 Task: Create a due date automation trigger when advanced on, on the tuesday of the week before a card is due add basic with the blue label at 11:00 AM.
Action: Mouse moved to (1034, 161)
Screenshot: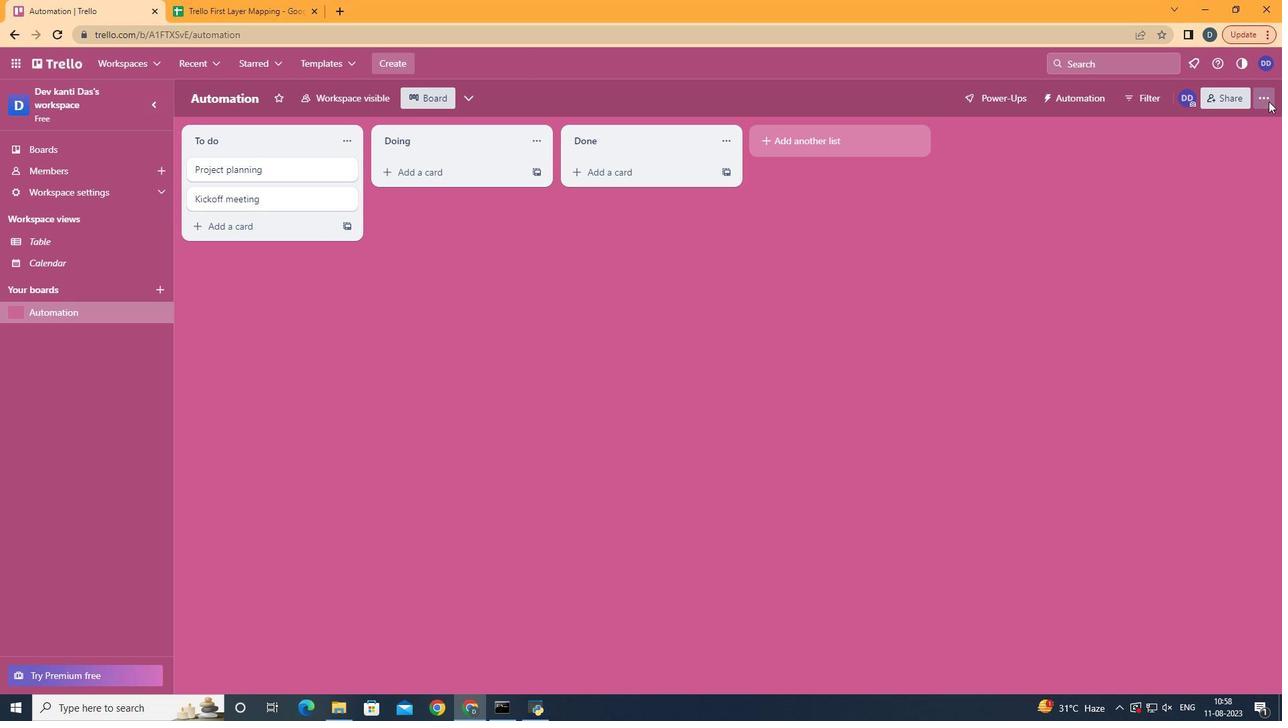 
Action: Mouse pressed left at (1034, 161)
Screenshot: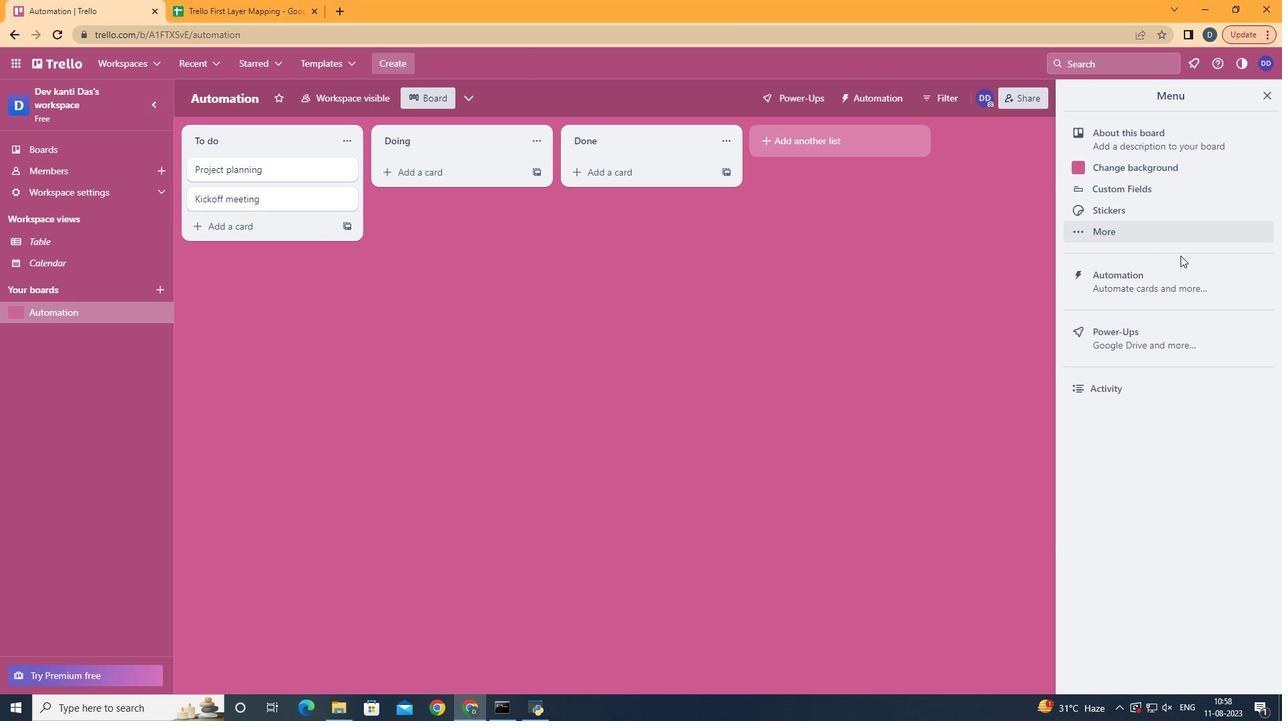 
Action: Mouse moved to (966, 321)
Screenshot: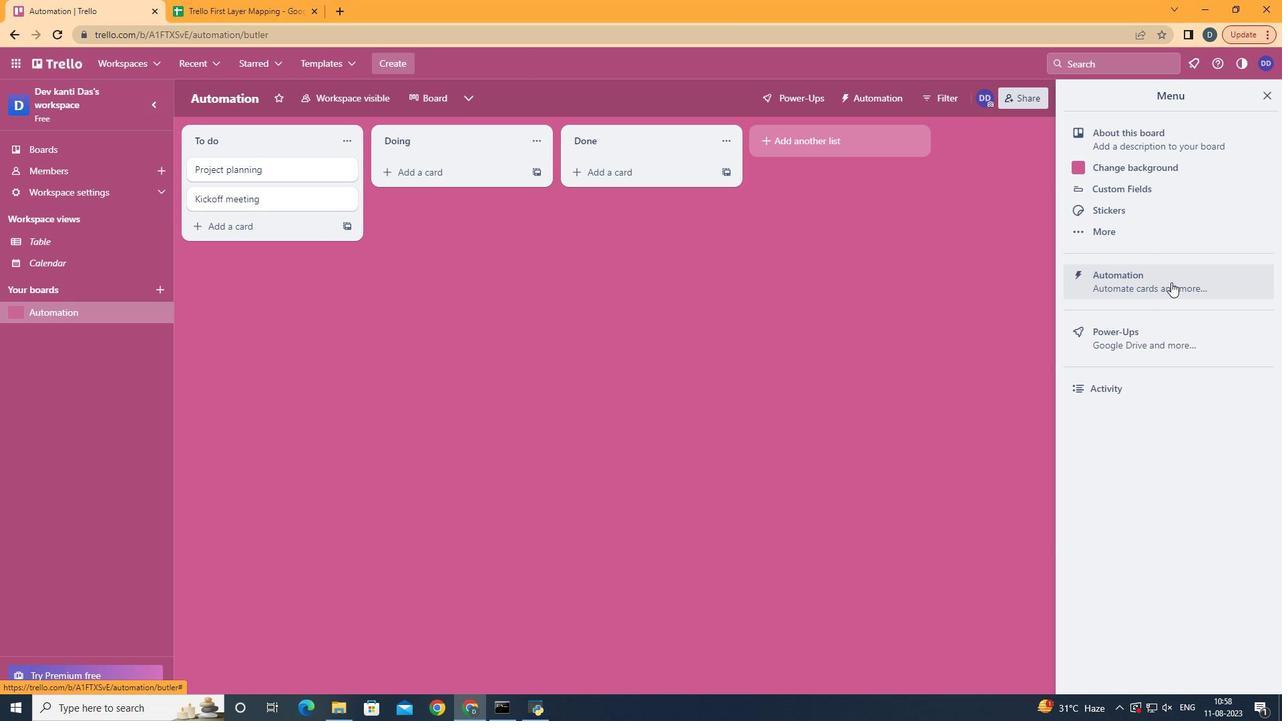 
Action: Mouse pressed left at (966, 321)
Screenshot: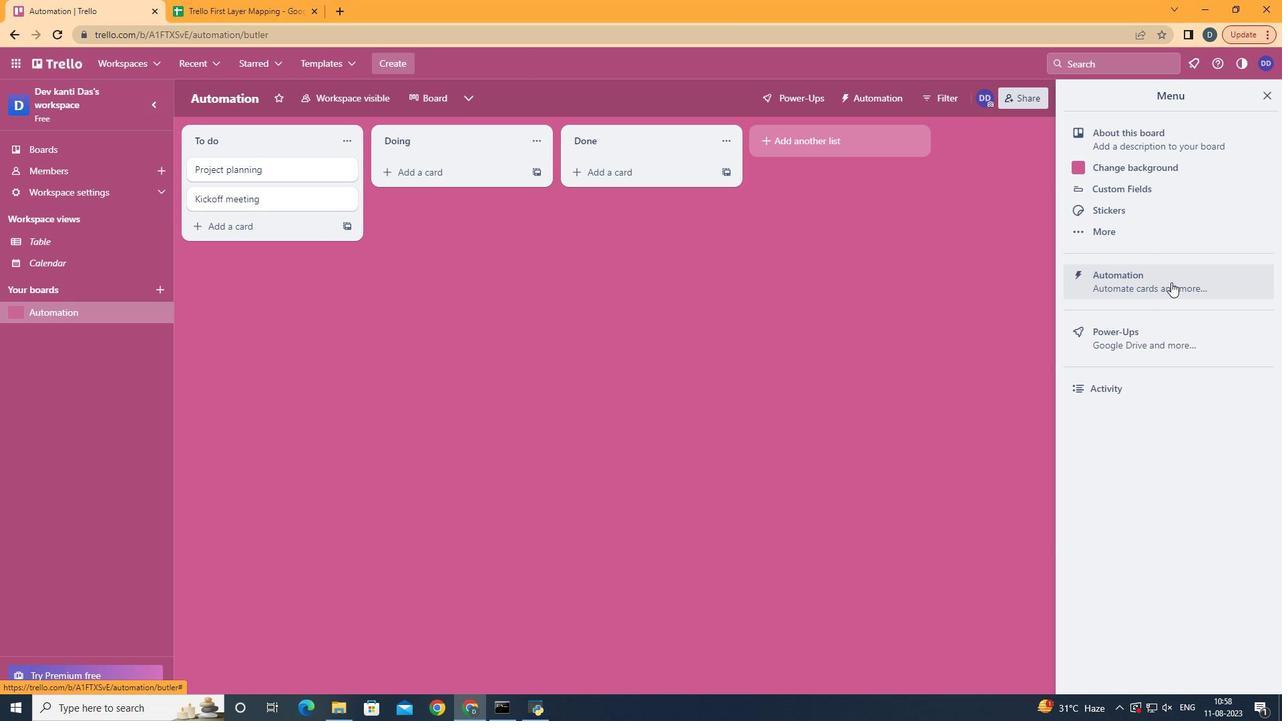 
Action: Mouse moved to (380, 308)
Screenshot: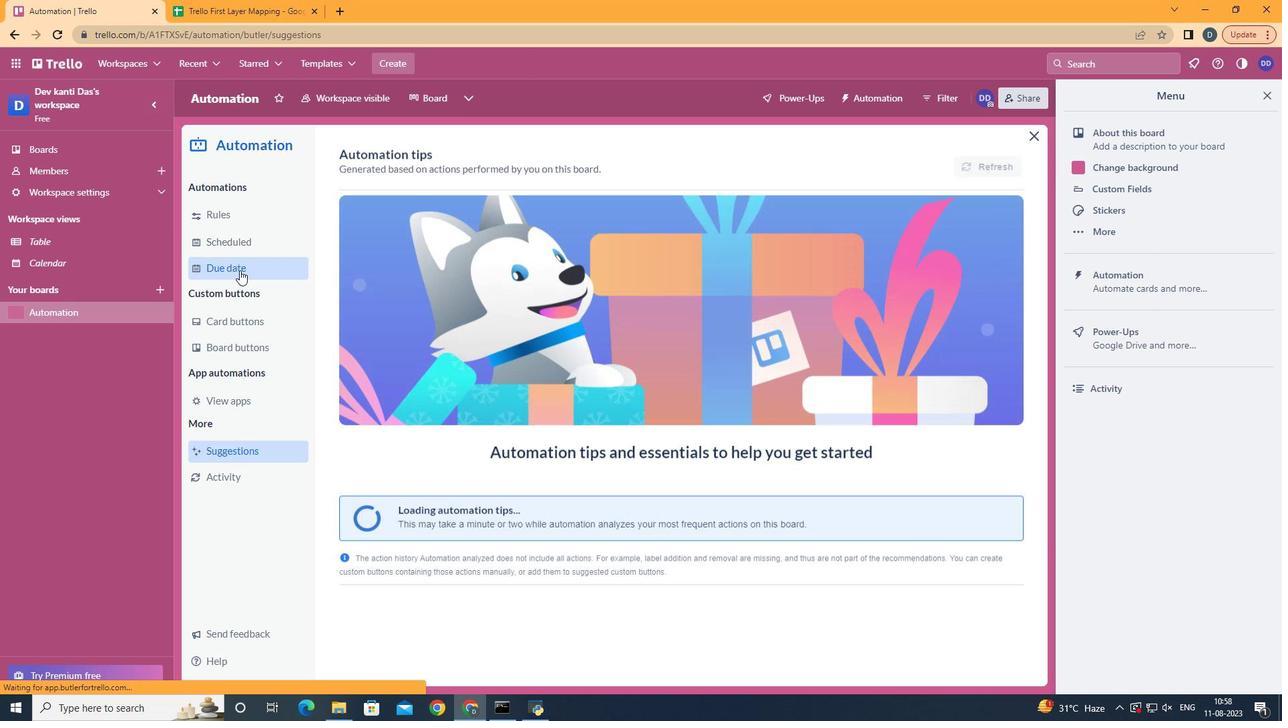 
Action: Mouse pressed left at (380, 308)
Screenshot: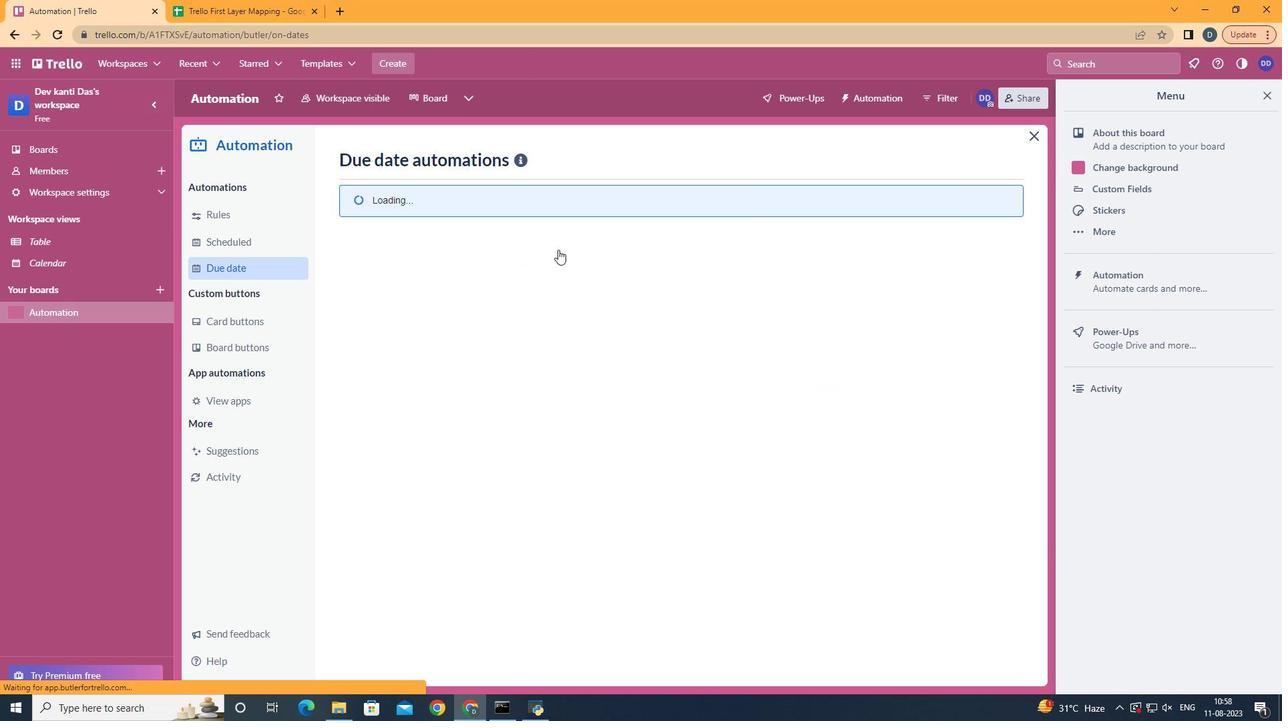 
Action: Mouse moved to (828, 214)
Screenshot: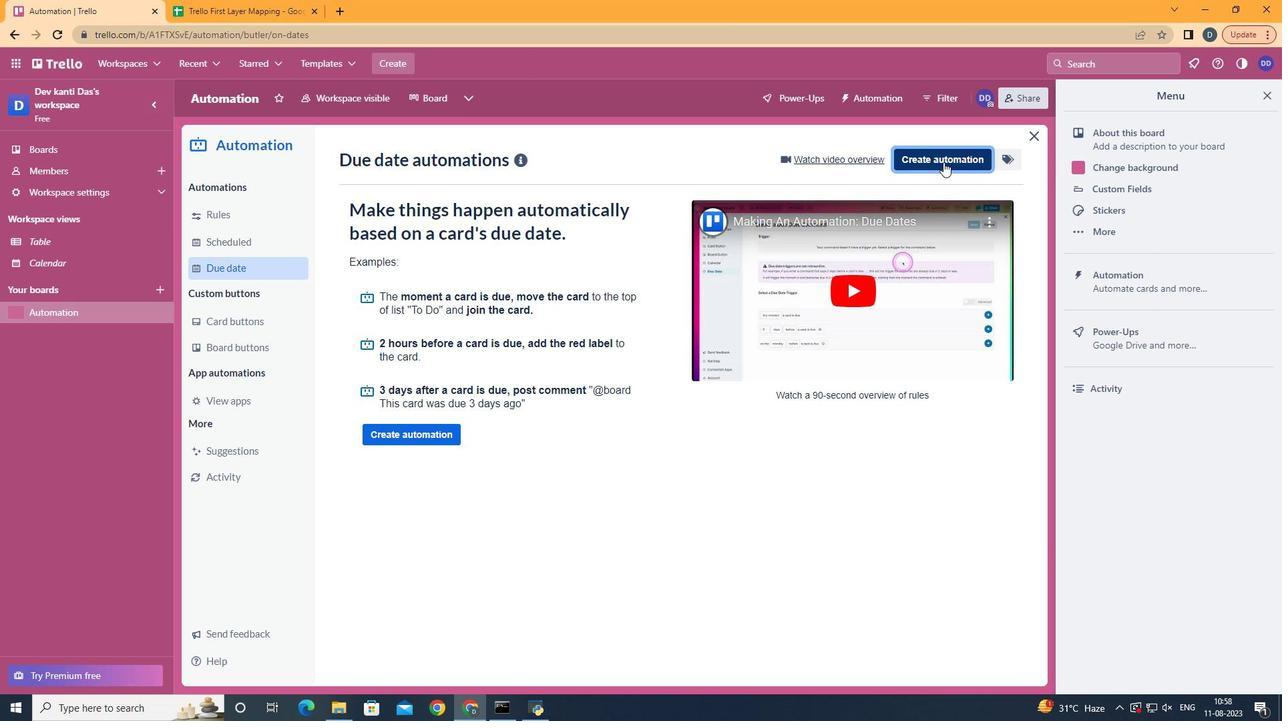 
Action: Mouse pressed left at (828, 214)
Screenshot: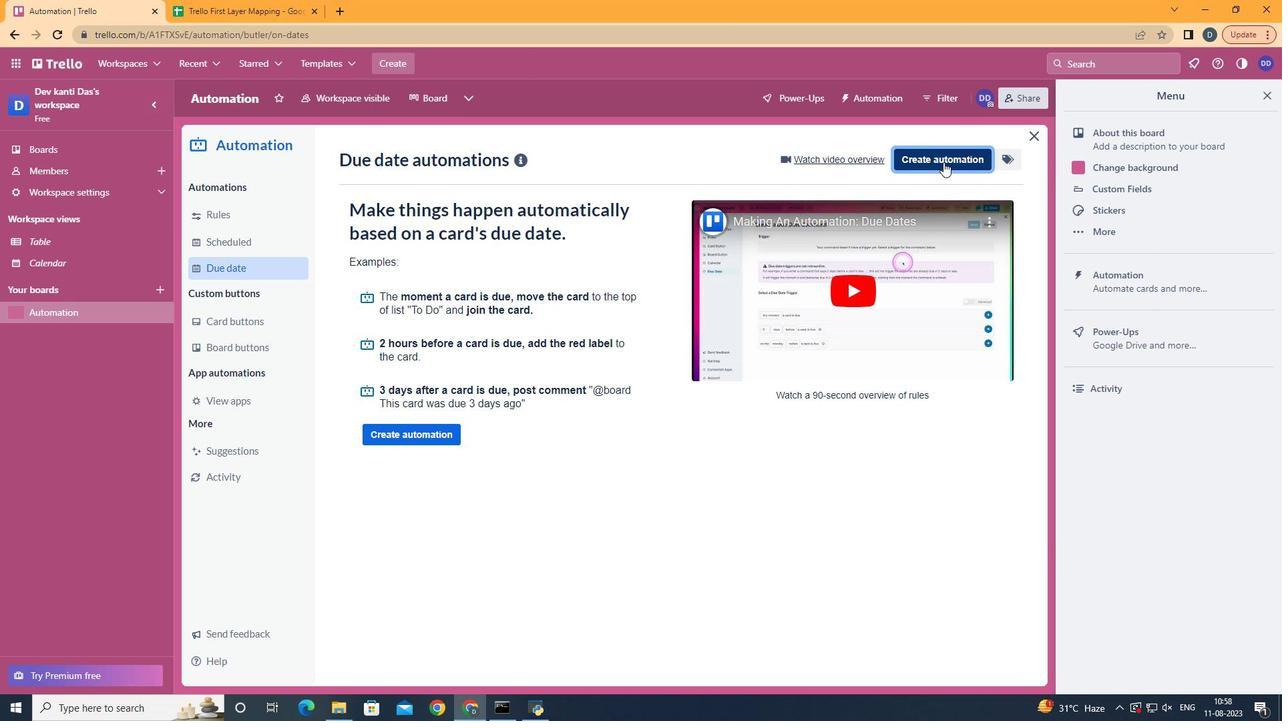 
Action: Mouse moved to (671, 312)
Screenshot: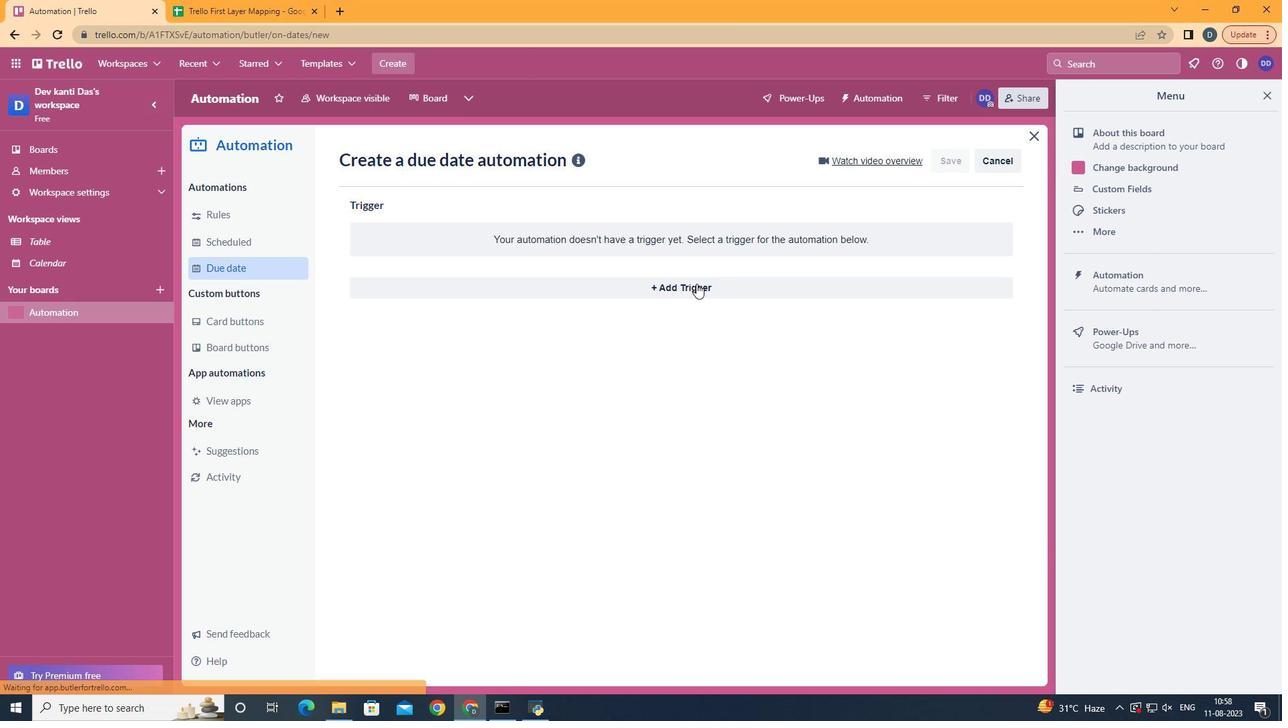
Action: Mouse pressed left at (671, 312)
Screenshot: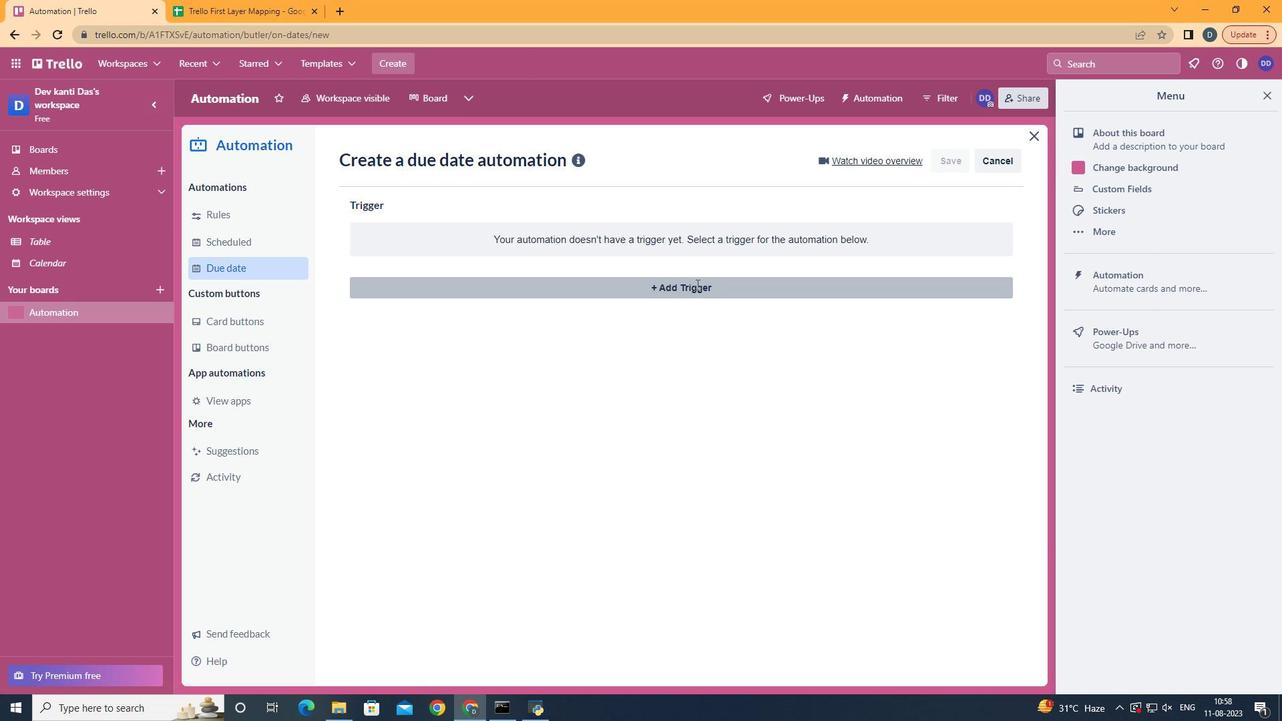 
Action: Mouse moved to (671, 320)
Screenshot: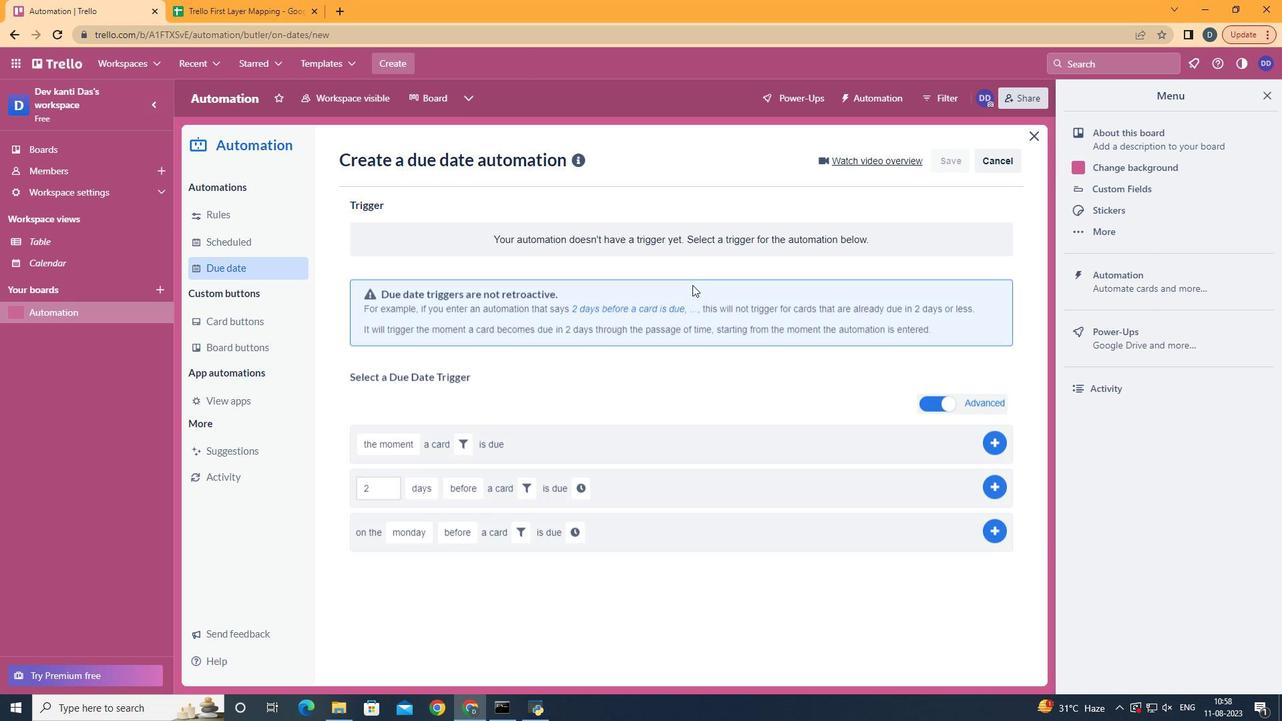 
Action: Mouse pressed left at (671, 320)
Screenshot: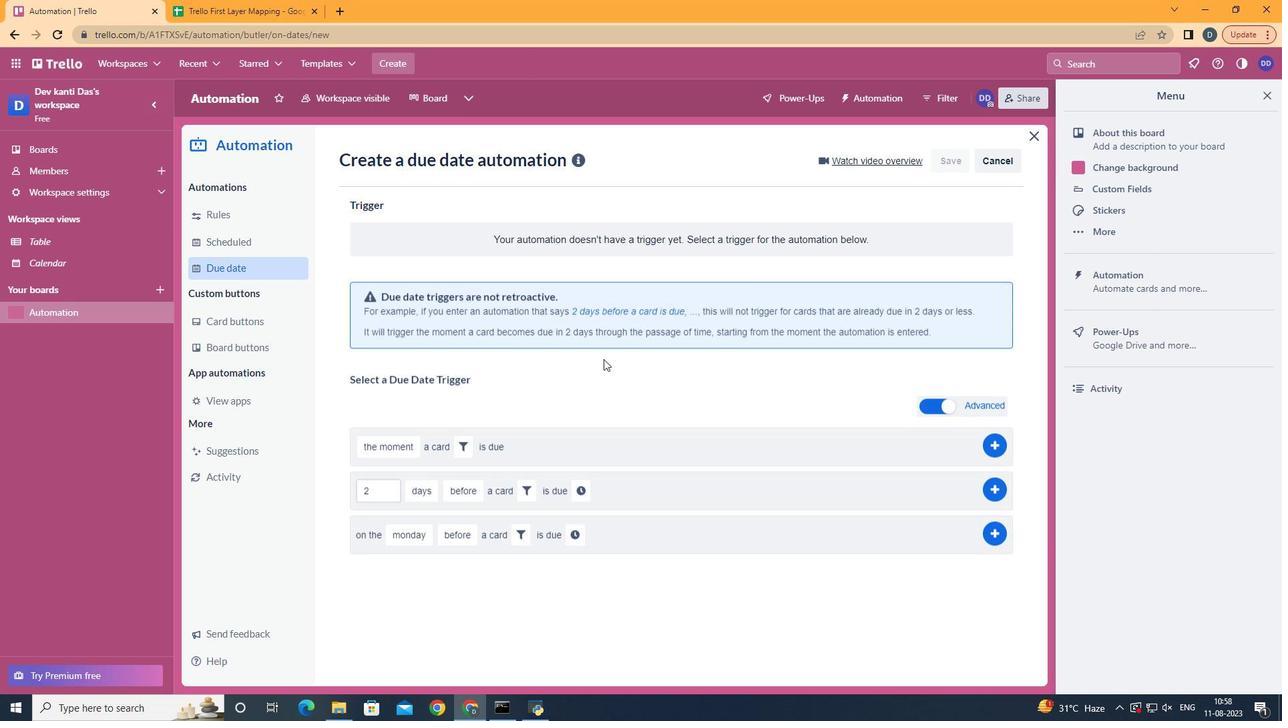 
Action: Mouse moved to (507, 401)
Screenshot: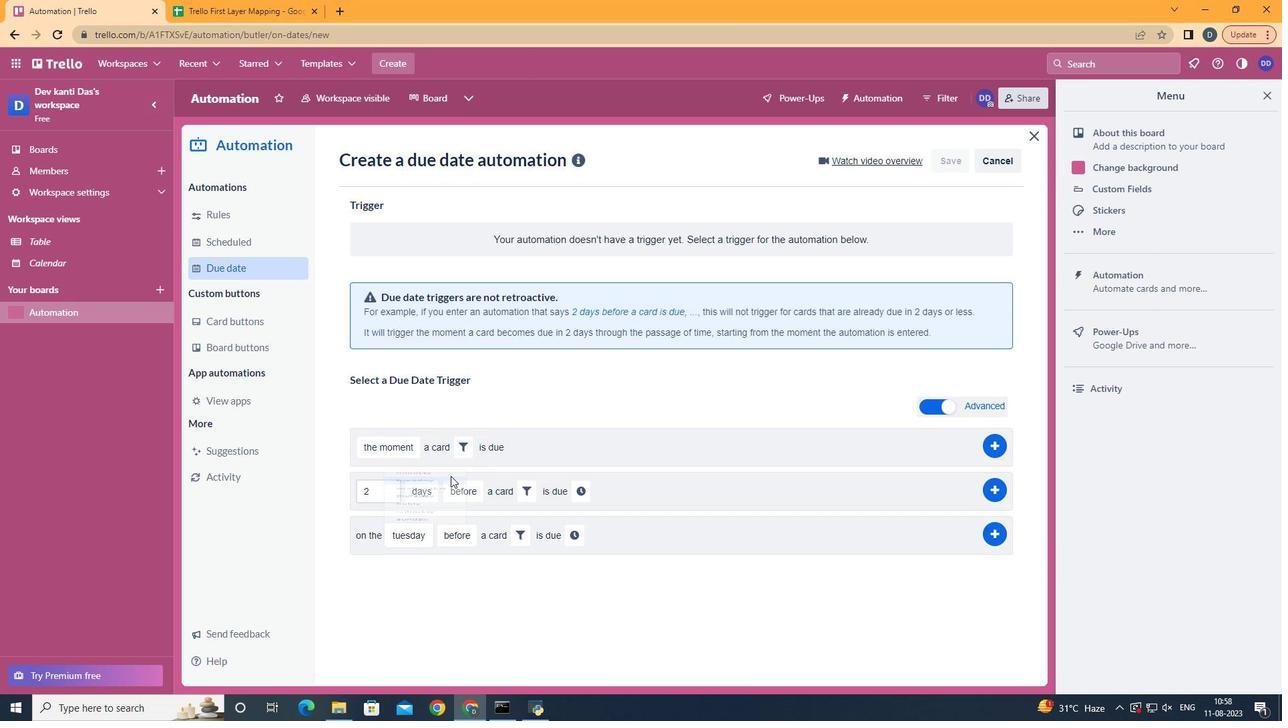 
Action: Mouse pressed left at (507, 401)
Screenshot: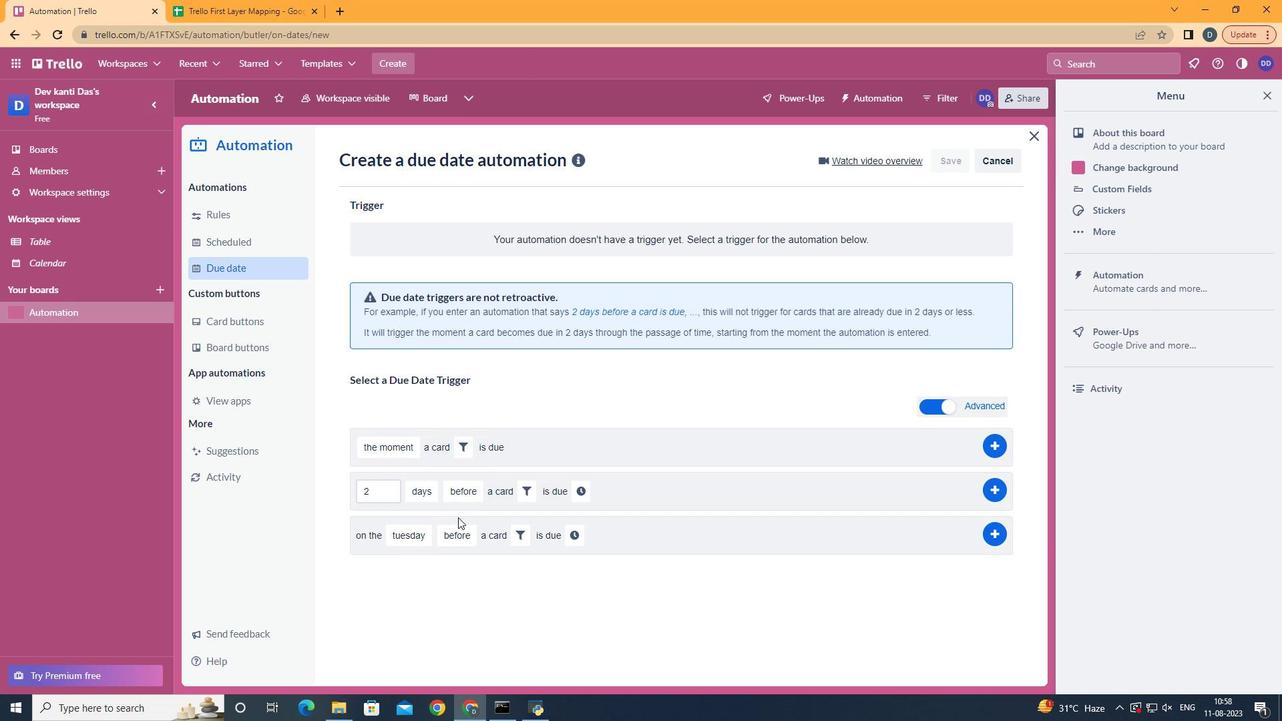 
Action: Mouse moved to (537, 633)
Screenshot: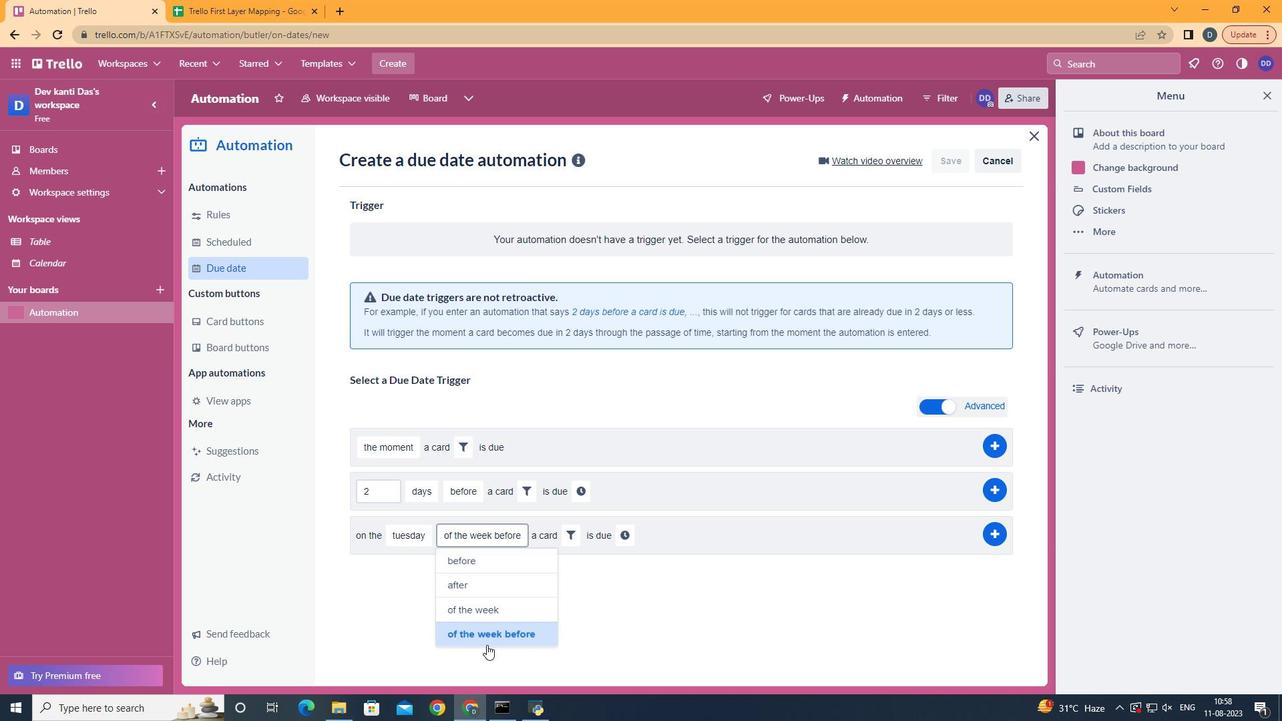 
Action: Mouse pressed left at (537, 633)
Screenshot: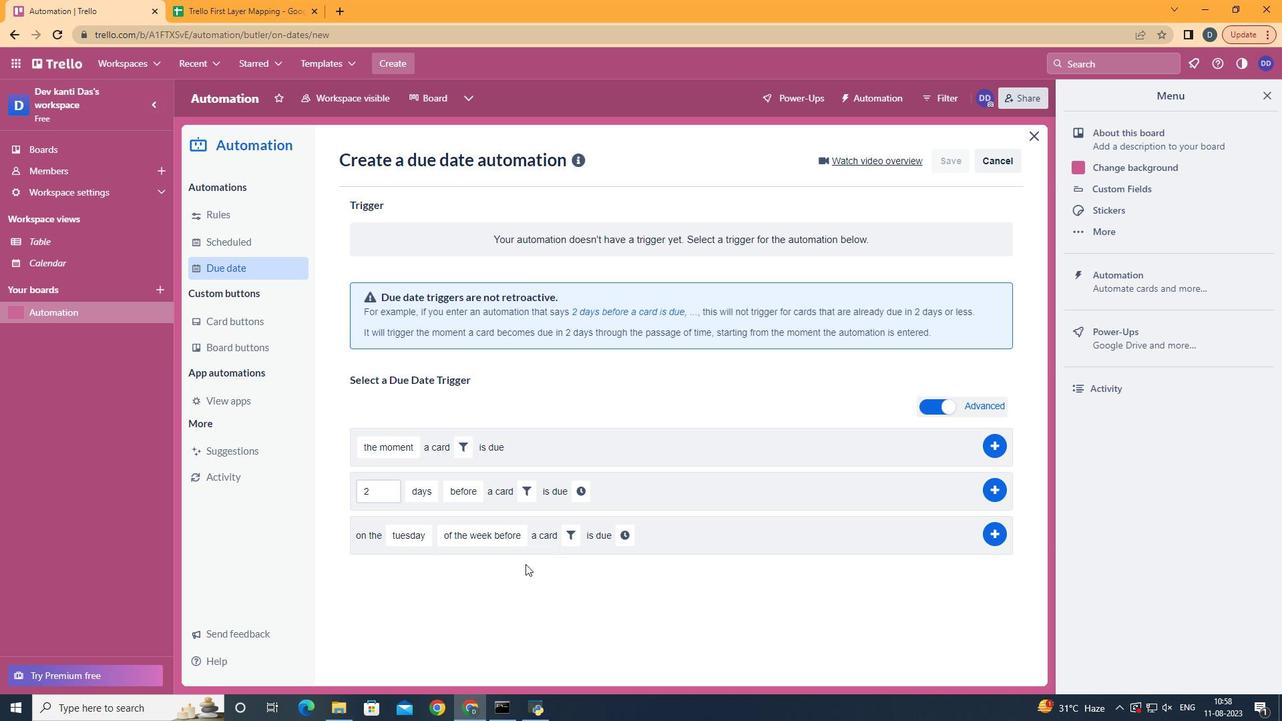 
Action: Mouse moved to (587, 539)
Screenshot: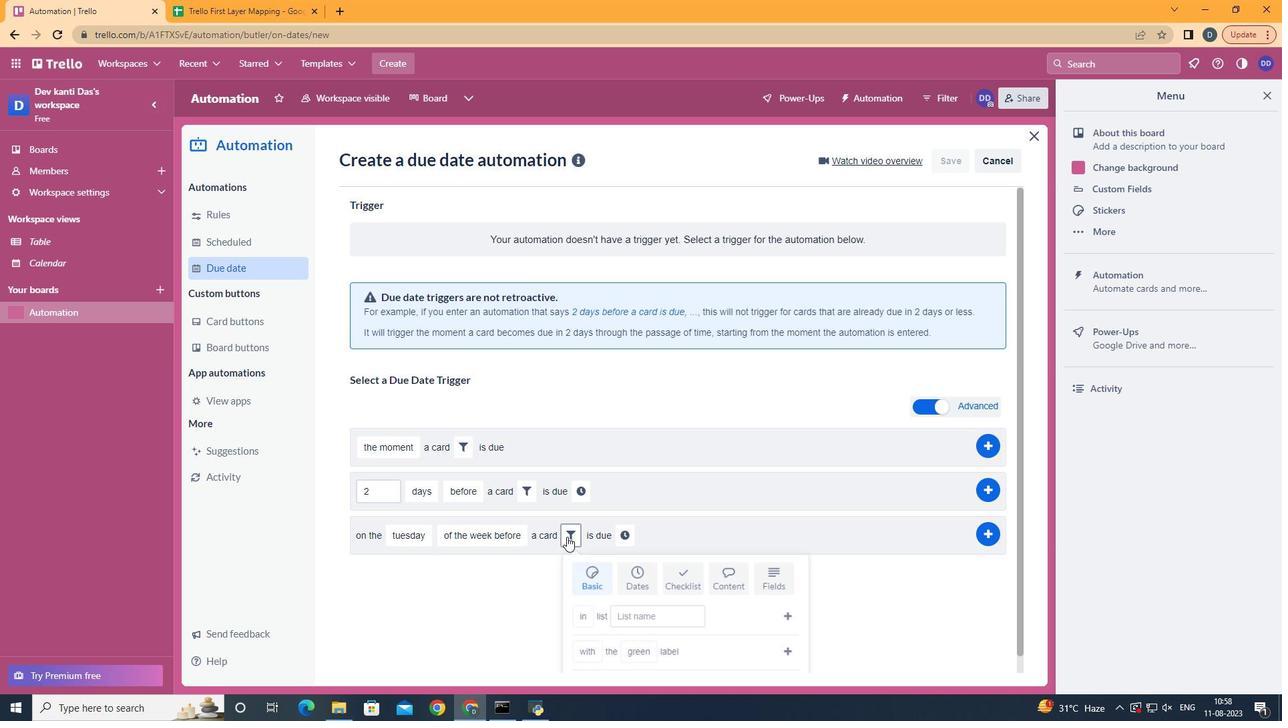 
Action: Mouse pressed left at (587, 539)
Screenshot: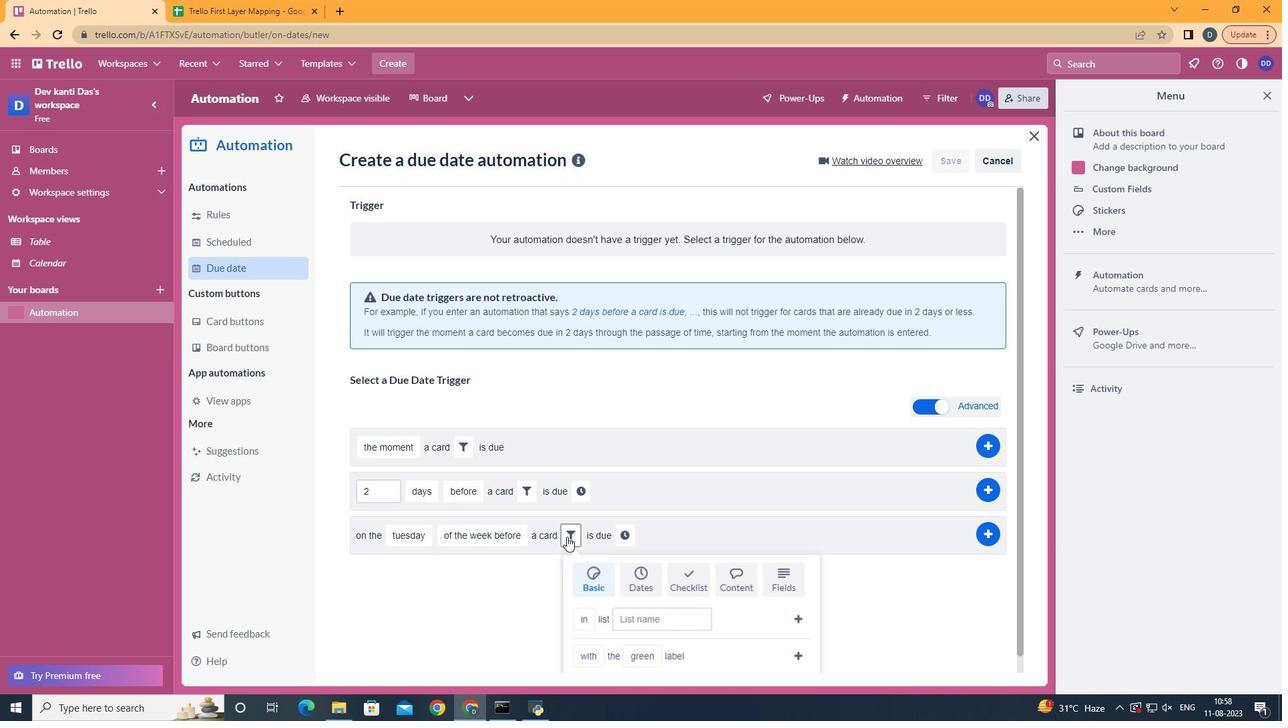 
Action: Mouse moved to (631, 615)
Screenshot: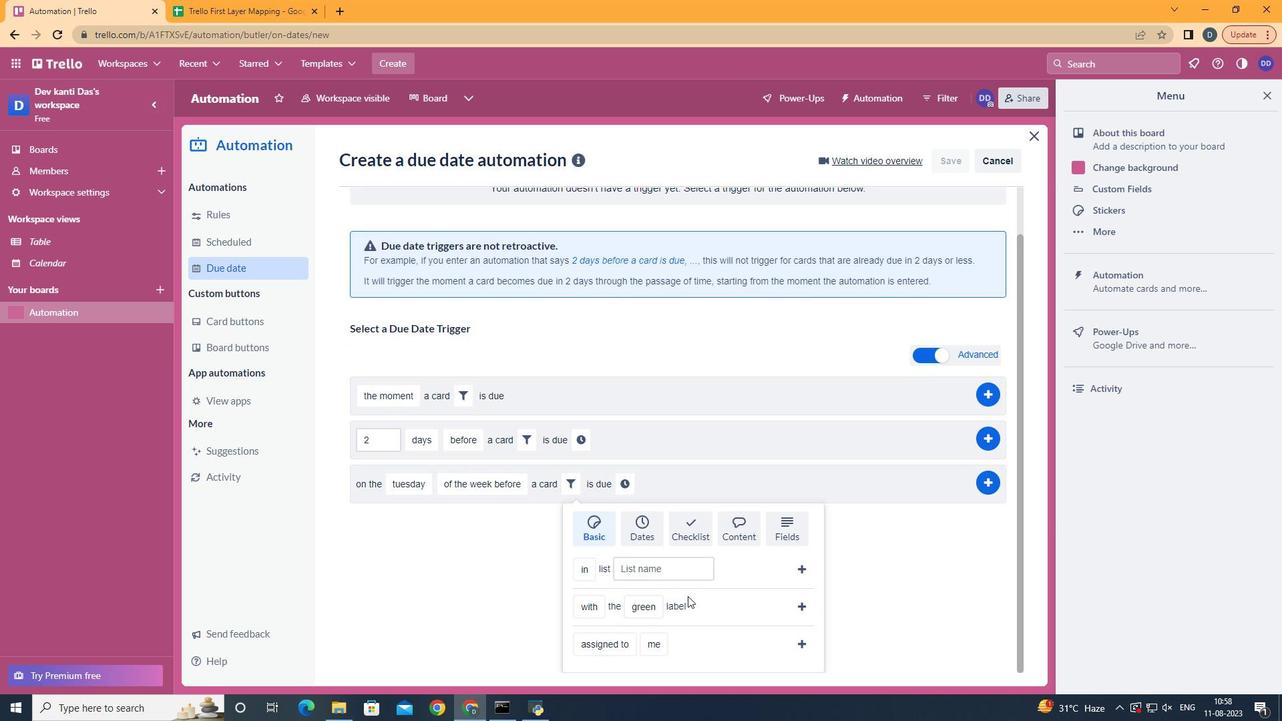 
Action: Mouse scrolled (631, 615) with delta (0, 0)
Screenshot: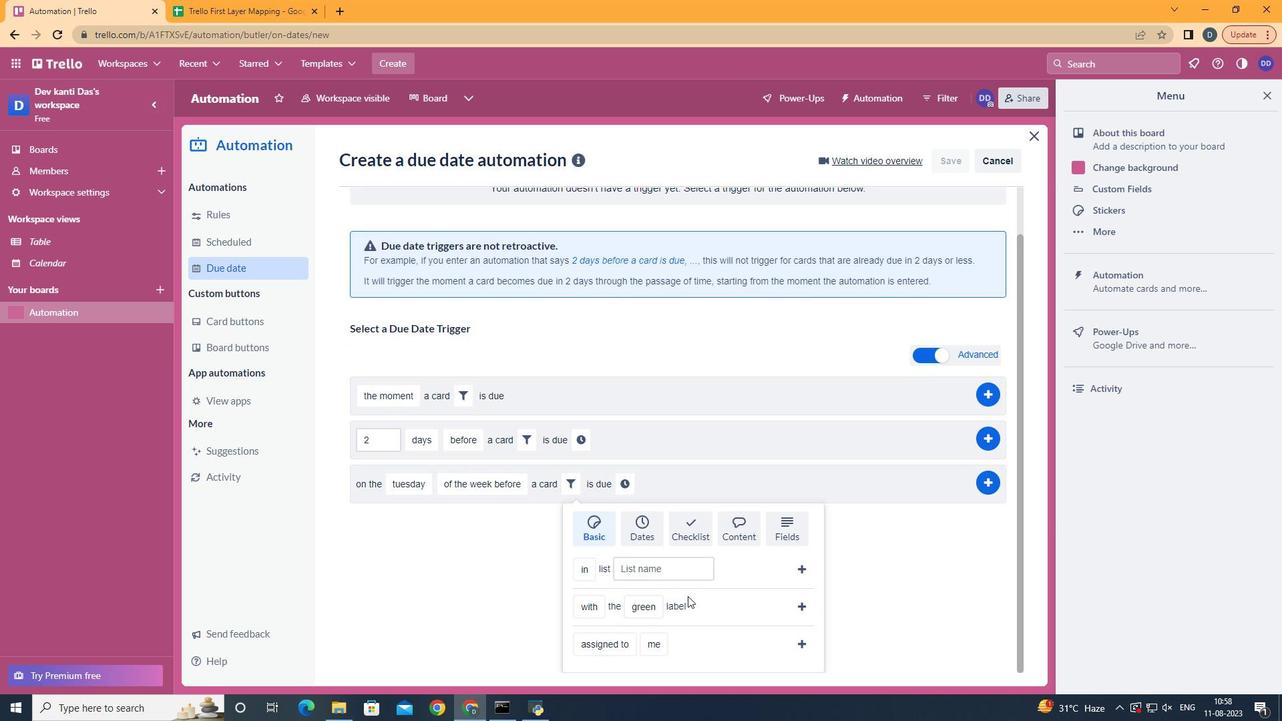 
Action: Mouse scrolled (631, 615) with delta (0, 0)
Screenshot: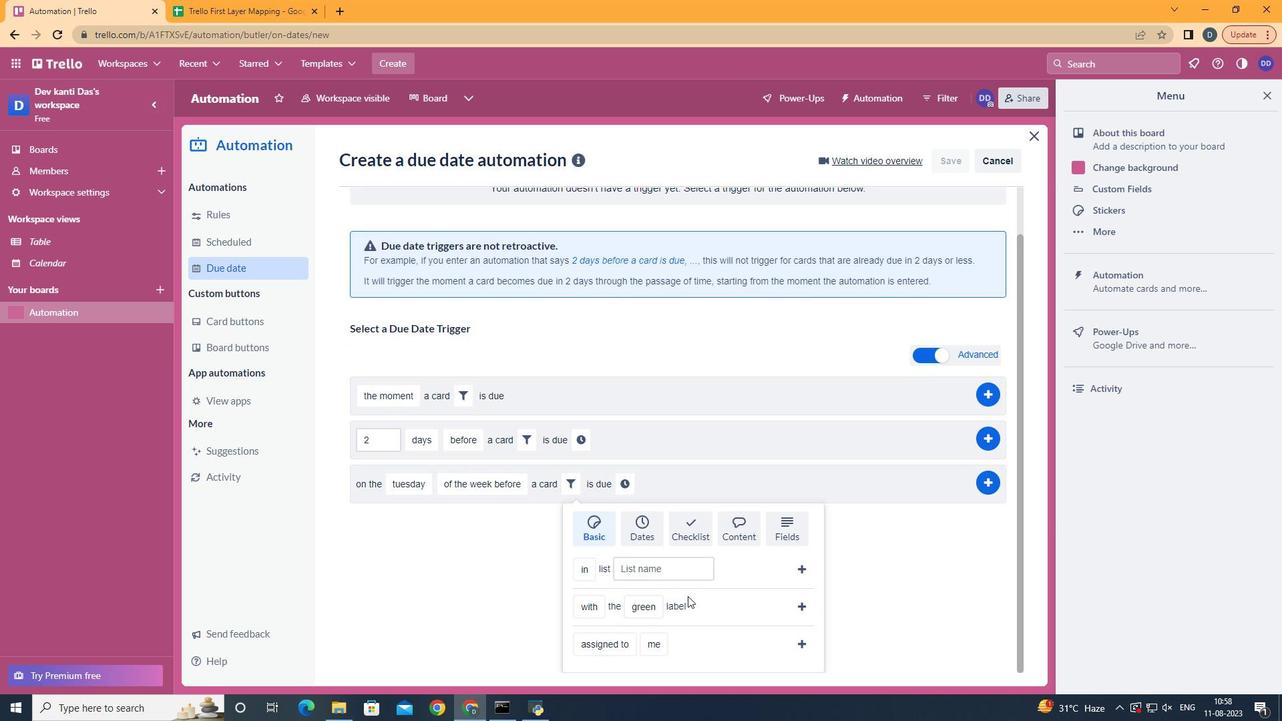 
Action: Mouse scrolled (631, 615) with delta (0, 0)
Screenshot: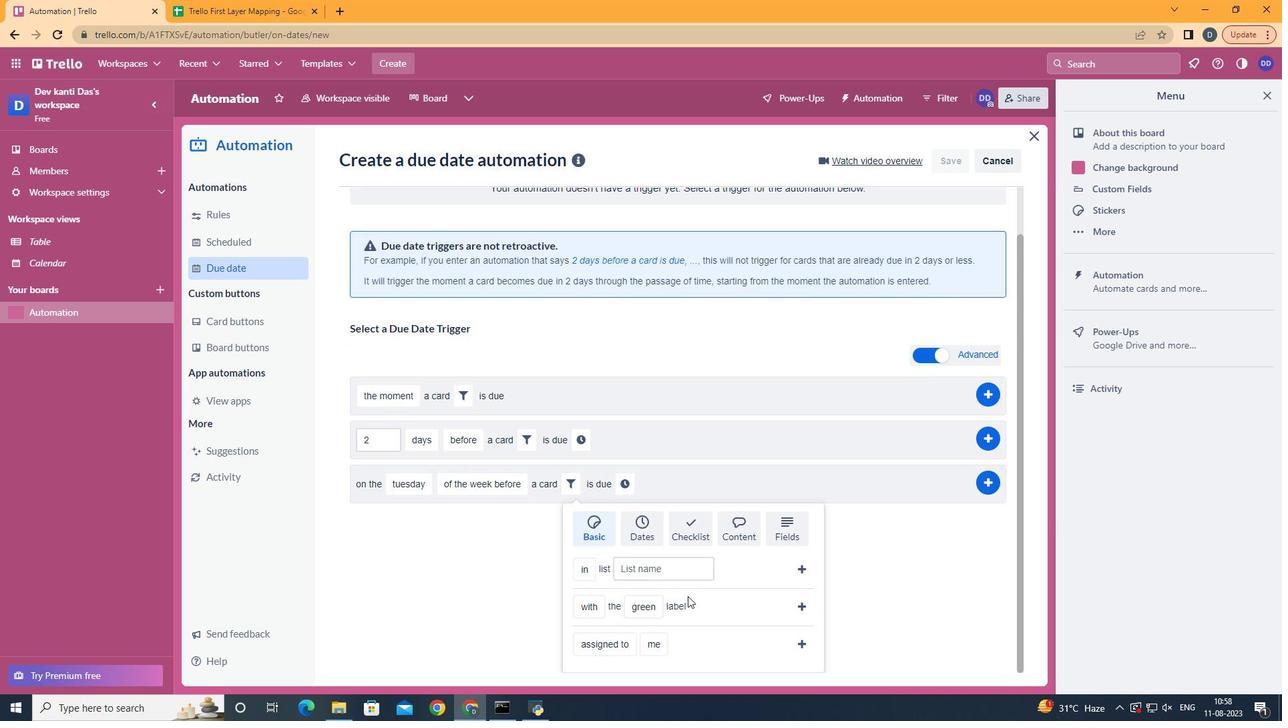
Action: Mouse scrolled (631, 615) with delta (0, 0)
Screenshot: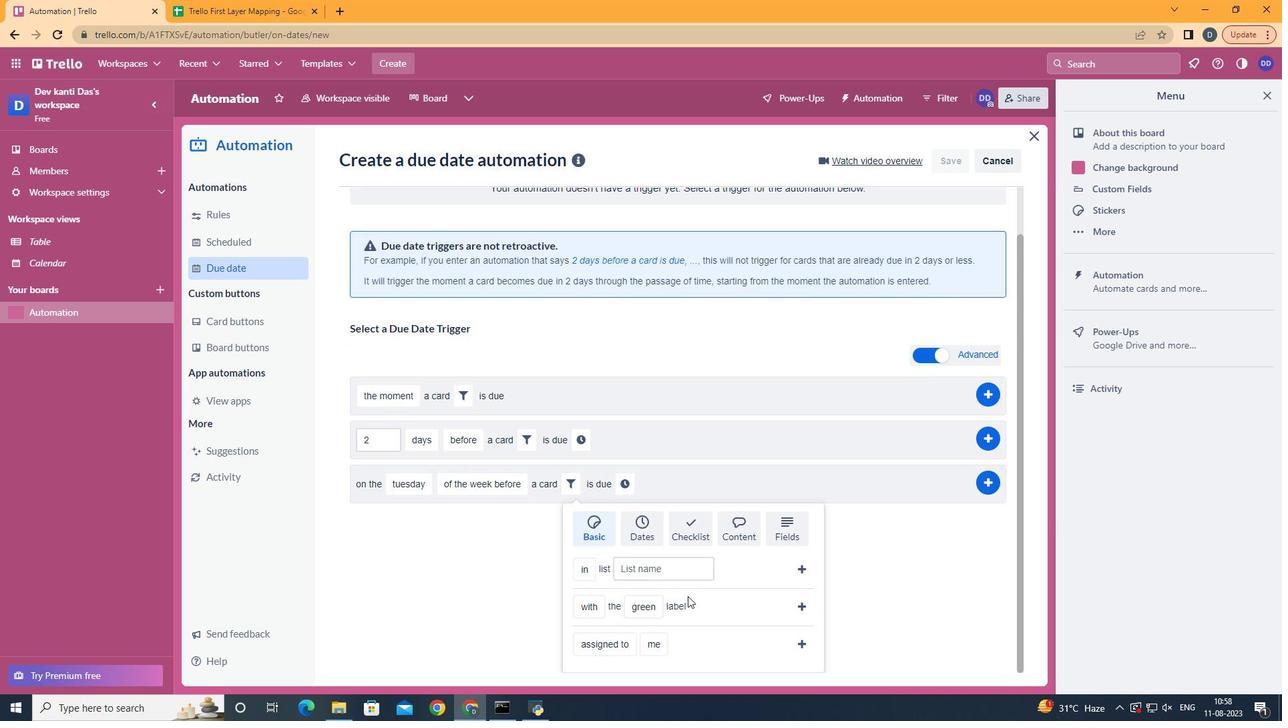 
Action: Mouse moved to (640, 572)
Screenshot: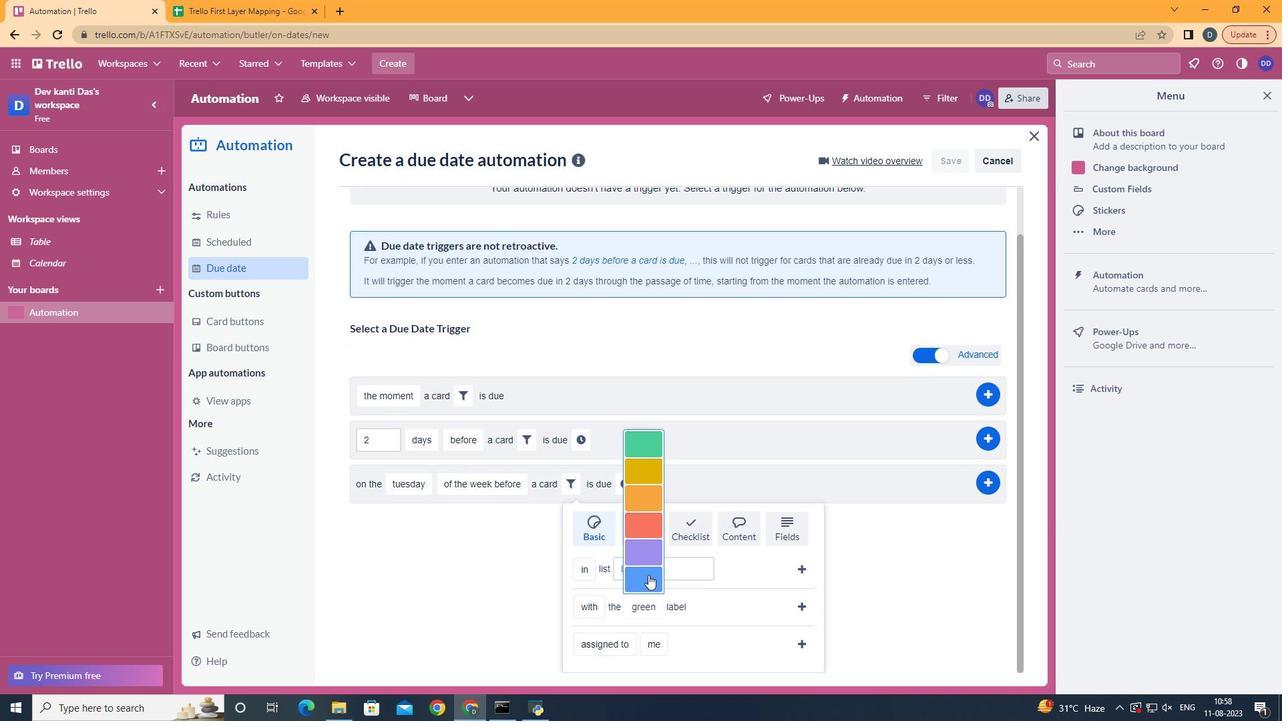 
Action: Mouse pressed left at (640, 572)
Screenshot: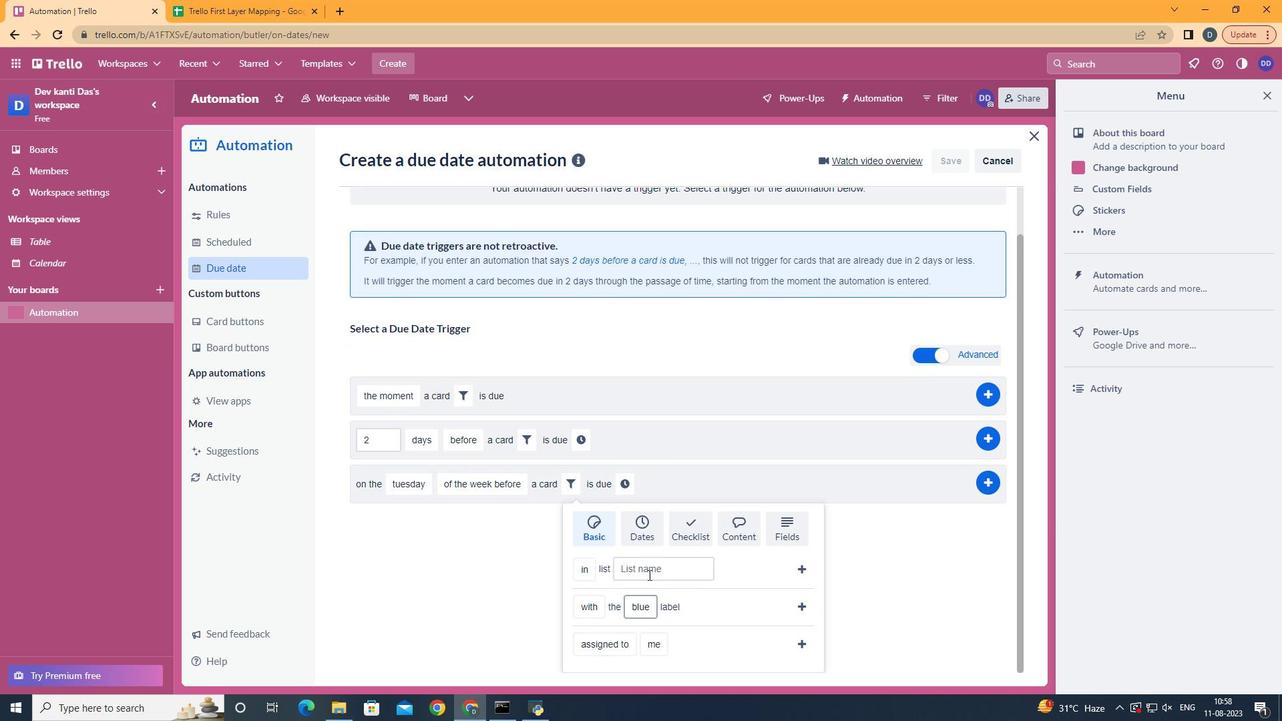 
Action: Mouse moved to (741, 601)
Screenshot: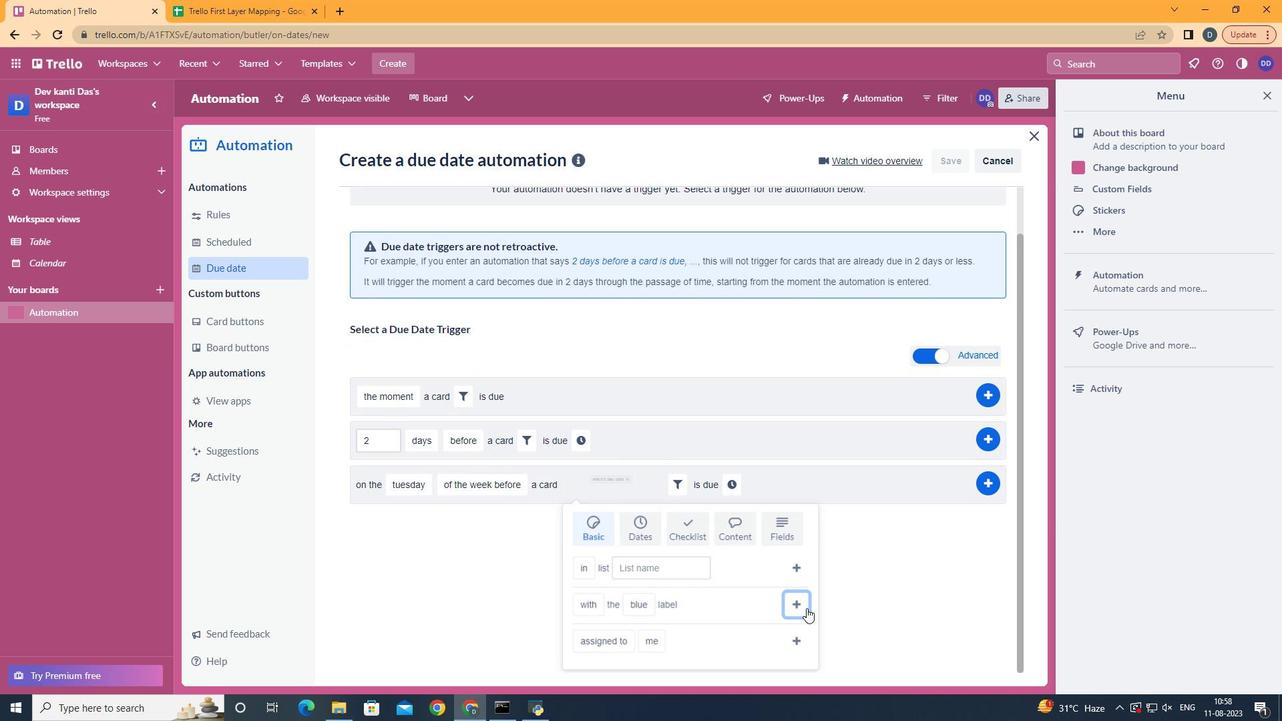 
Action: Mouse pressed left at (741, 601)
Screenshot: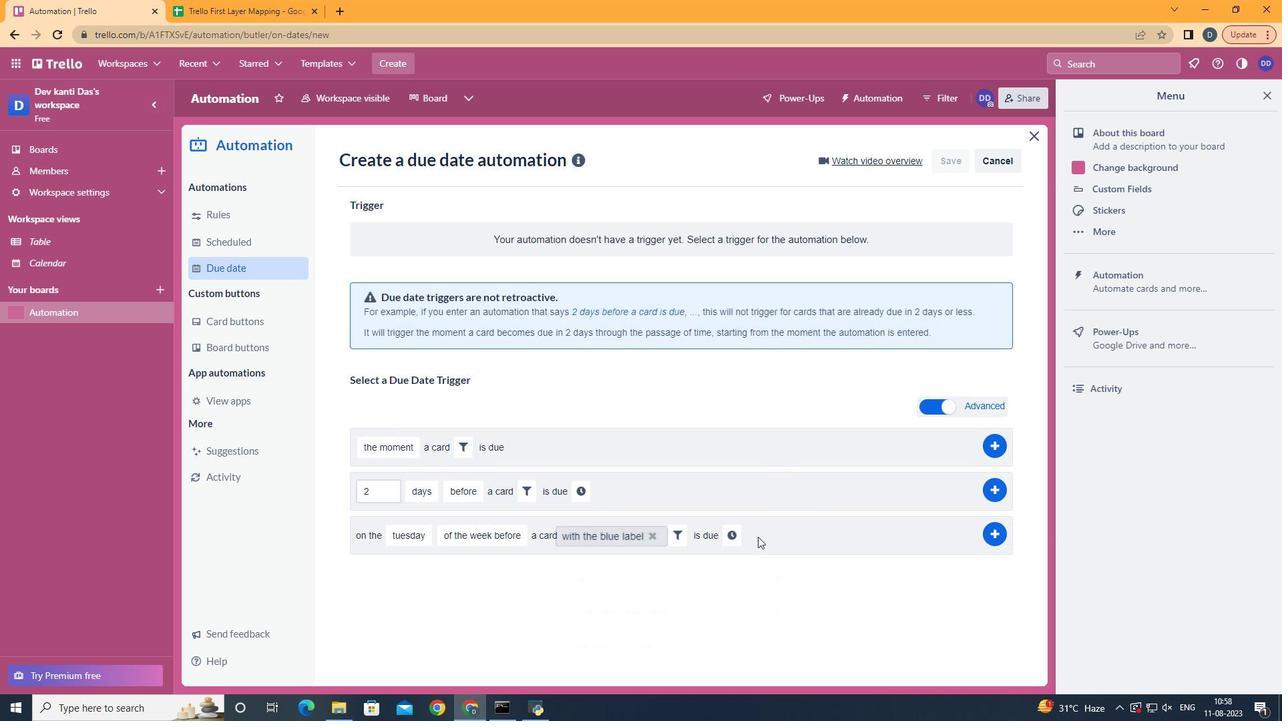 
Action: Mouse moved to (701, 538)
Screenshot: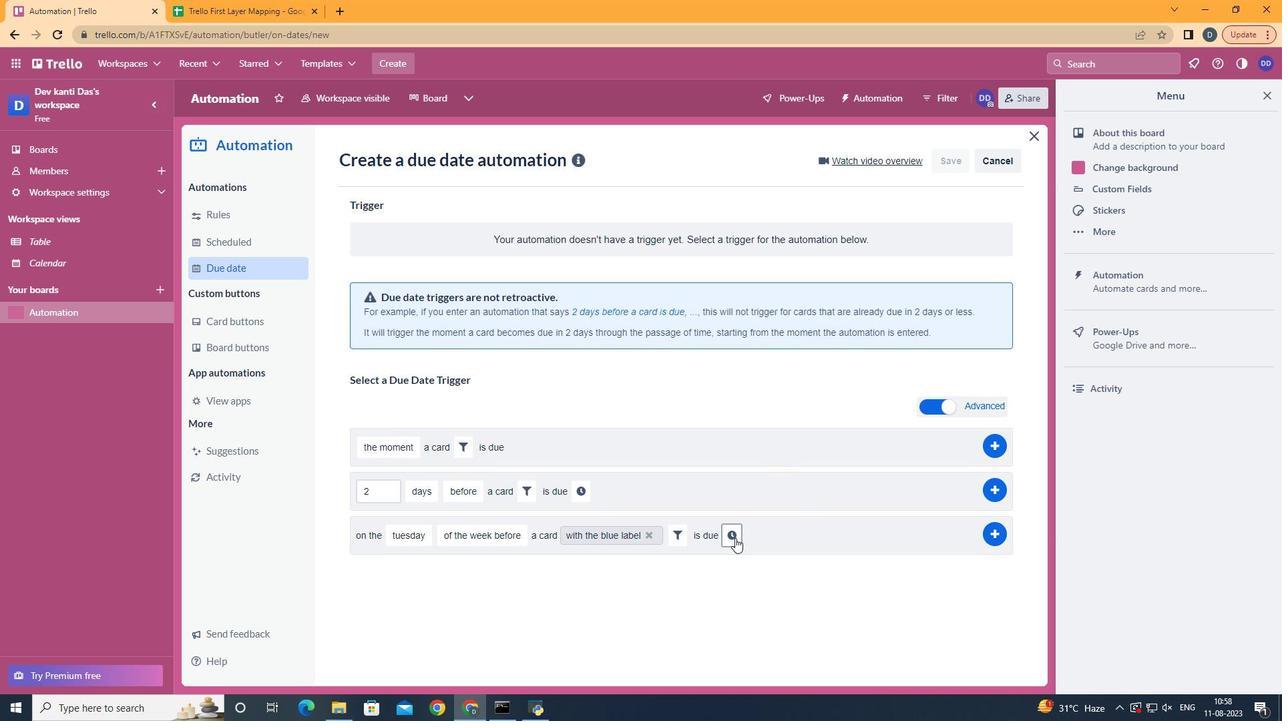
Action: Mouse pressed left at (701, 538)
Screenshot: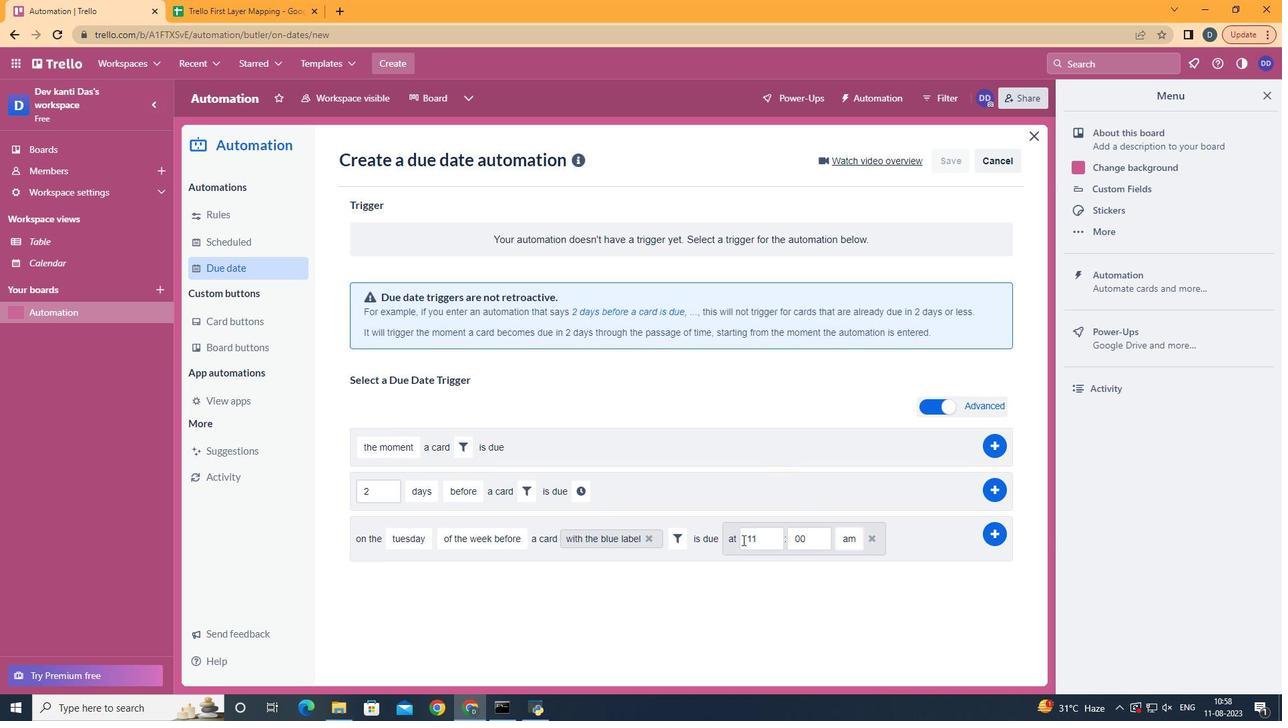 
Action: Mouse moved to (695, 540)
Screenshot: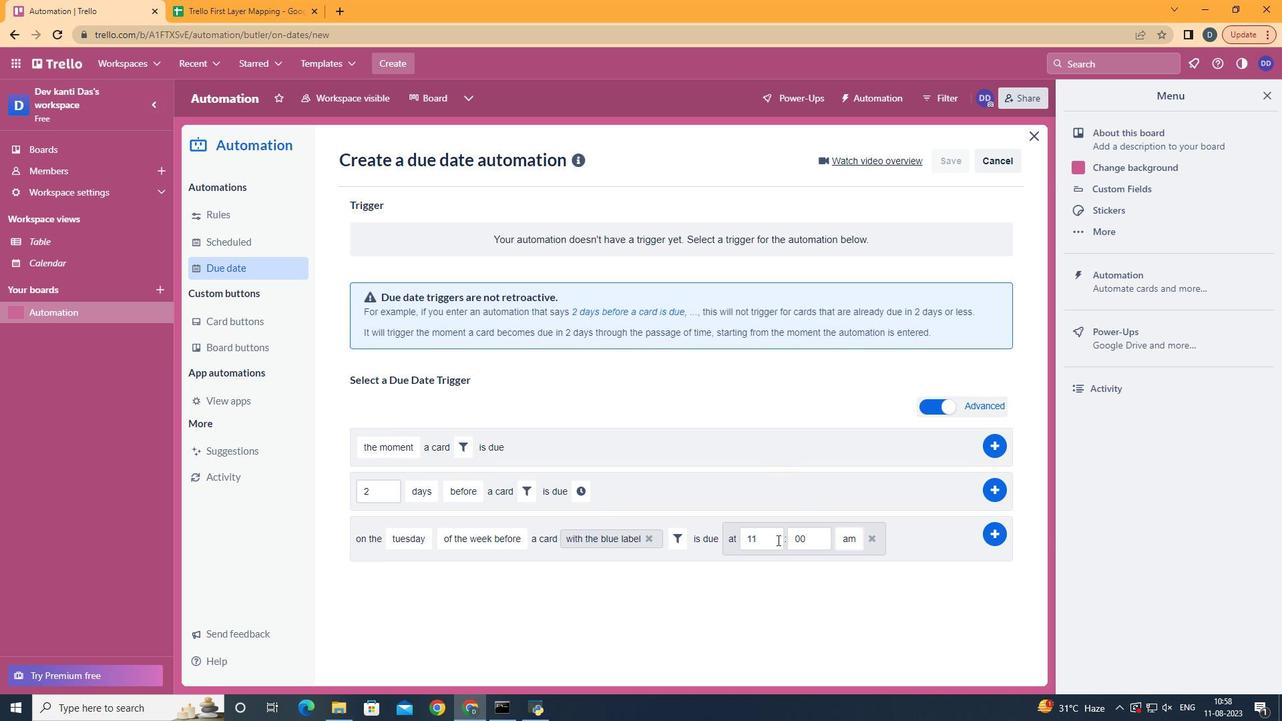 
Action: Mouse pressed left at (695, 540)
Screenshot: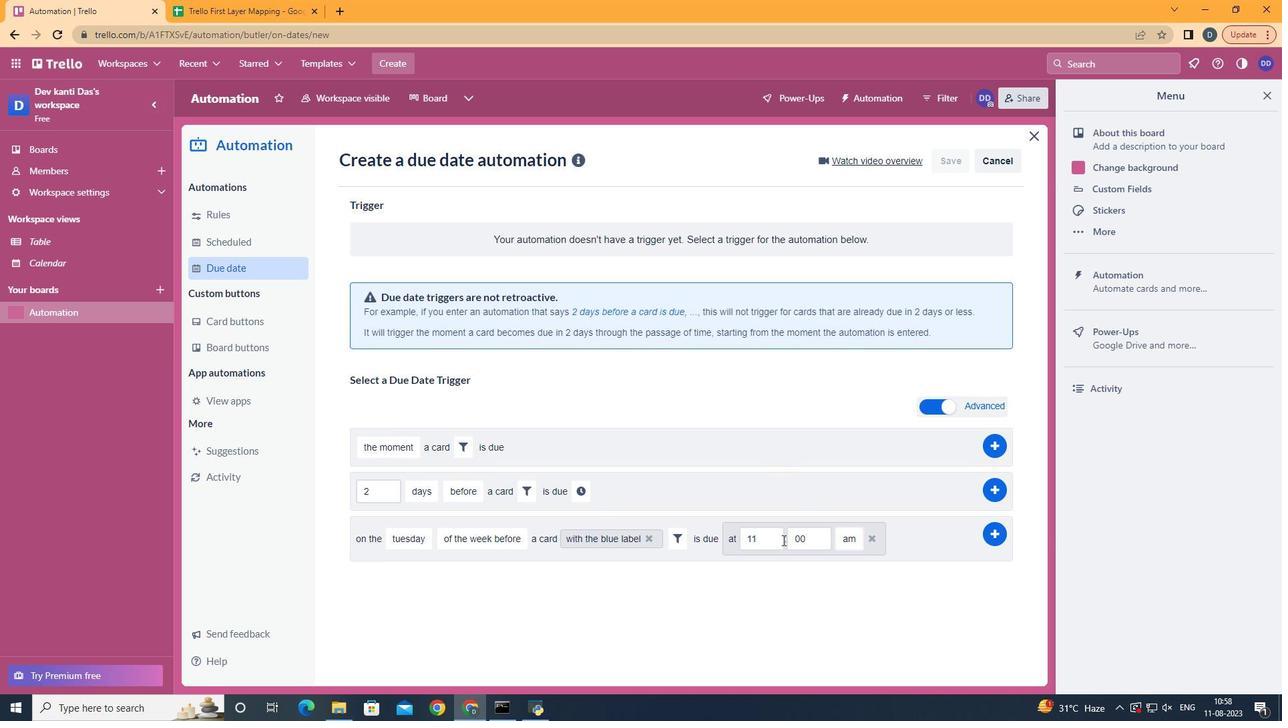 
Action: Mouse moved to (862, 534)
Screenshot: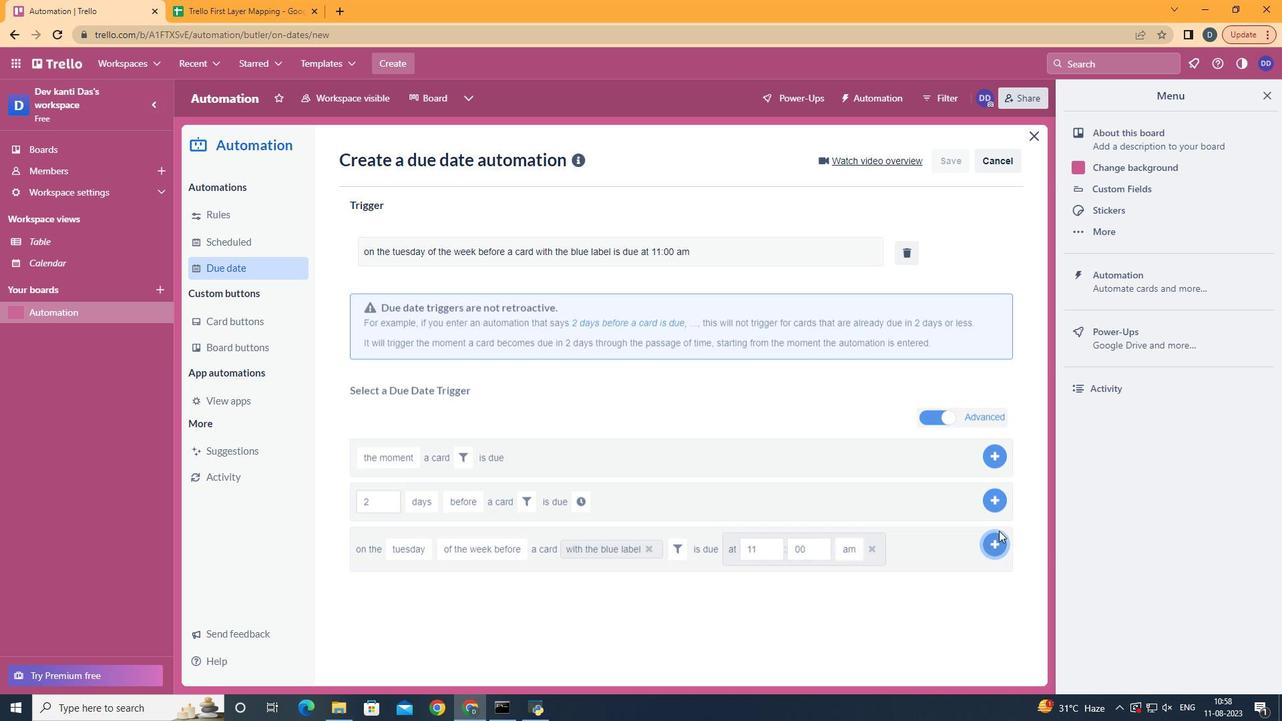 
Action: Mouse pressed left at (862, 534)
Screenshot: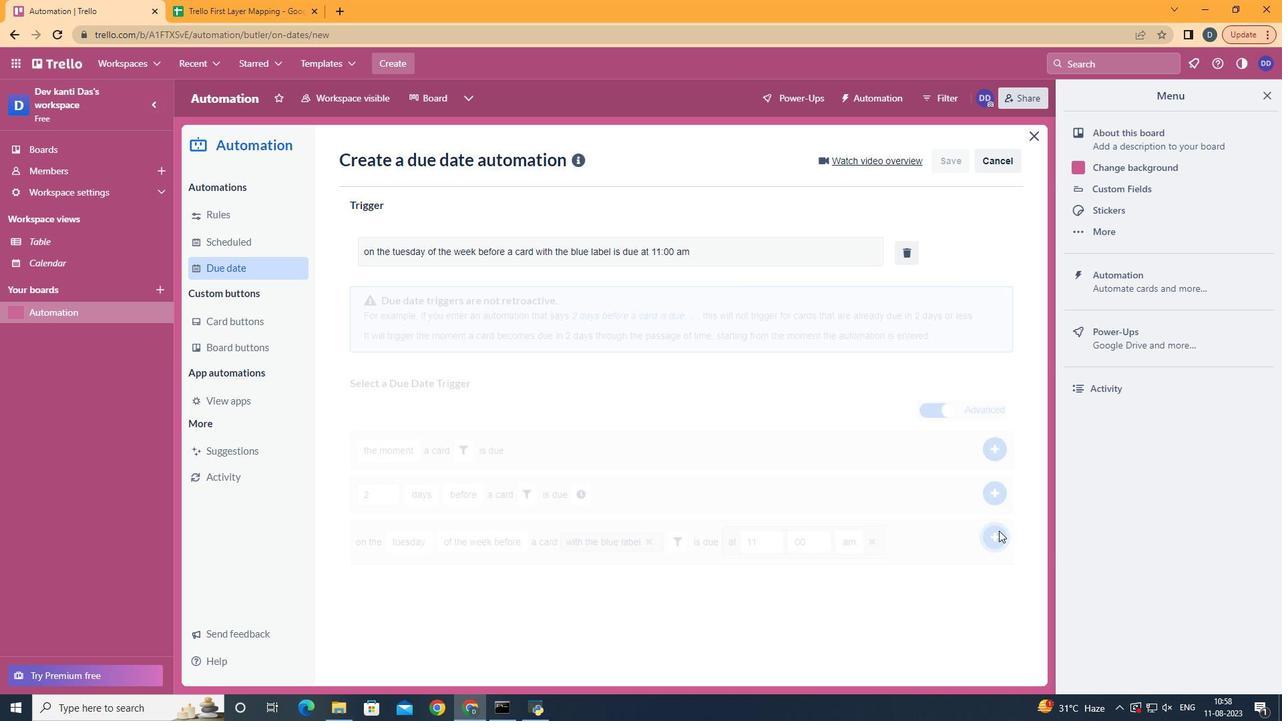 
